 Task: Search for a specific task in Outlook using the search bar.
Action: Mouse moved to (18, 160)
Screenshot: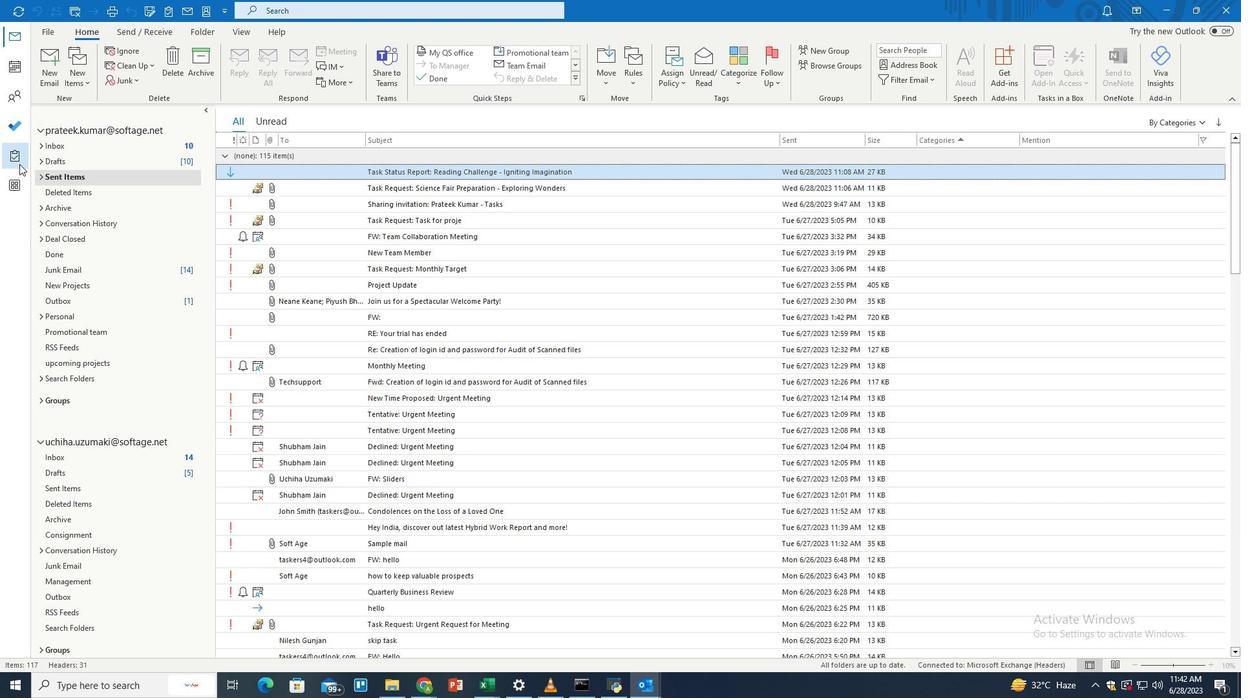 
Action: Mouse pressed left at (18, 160)
Screenshot: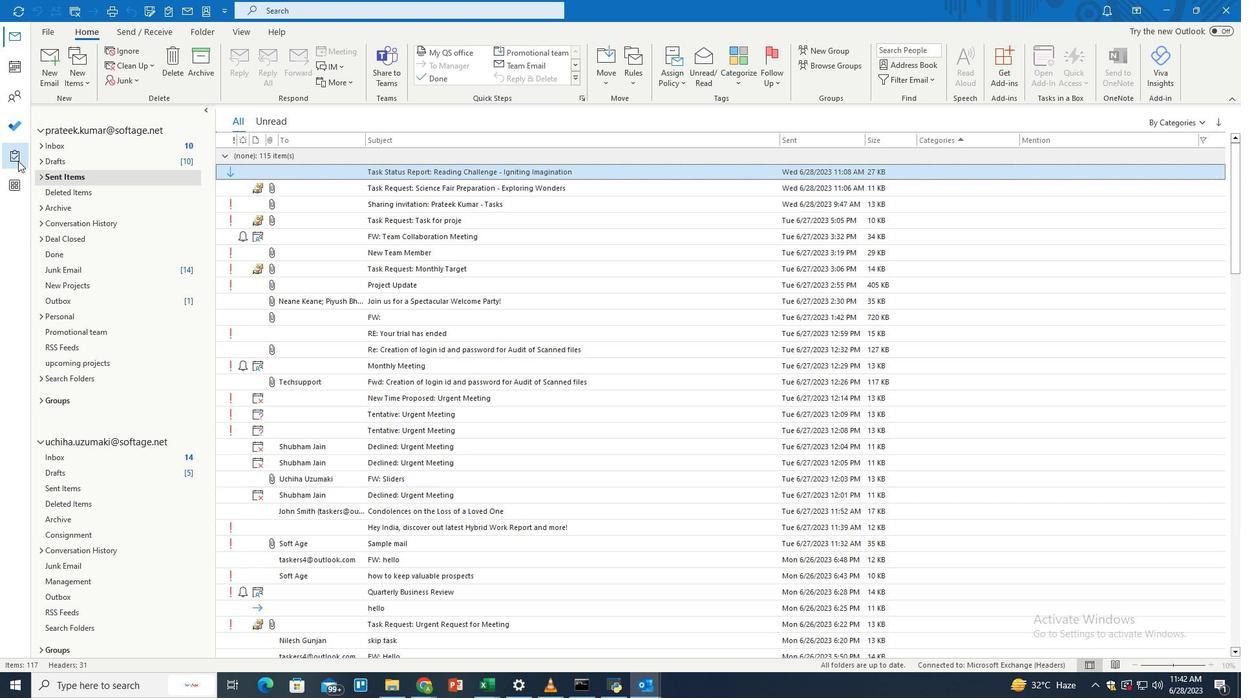 
Action: Mouse moved to (473, 10)
Screenshot: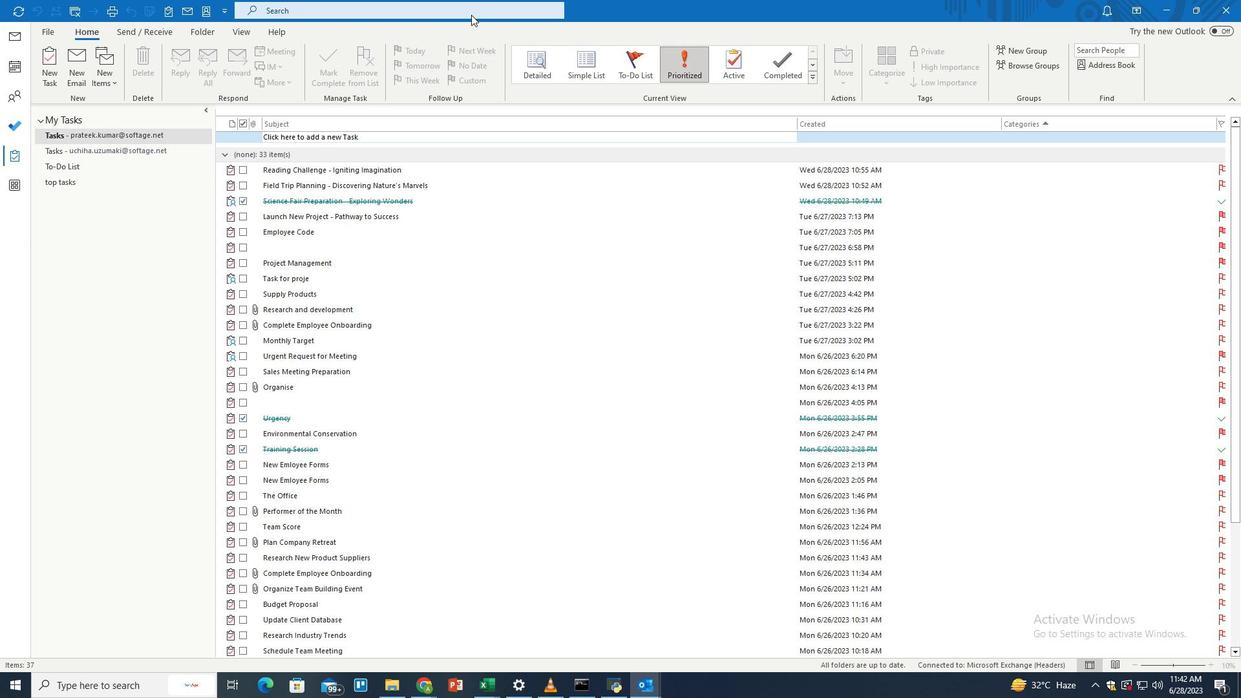 
Action: Mouse pressed left at (473, 10)
Screenshot: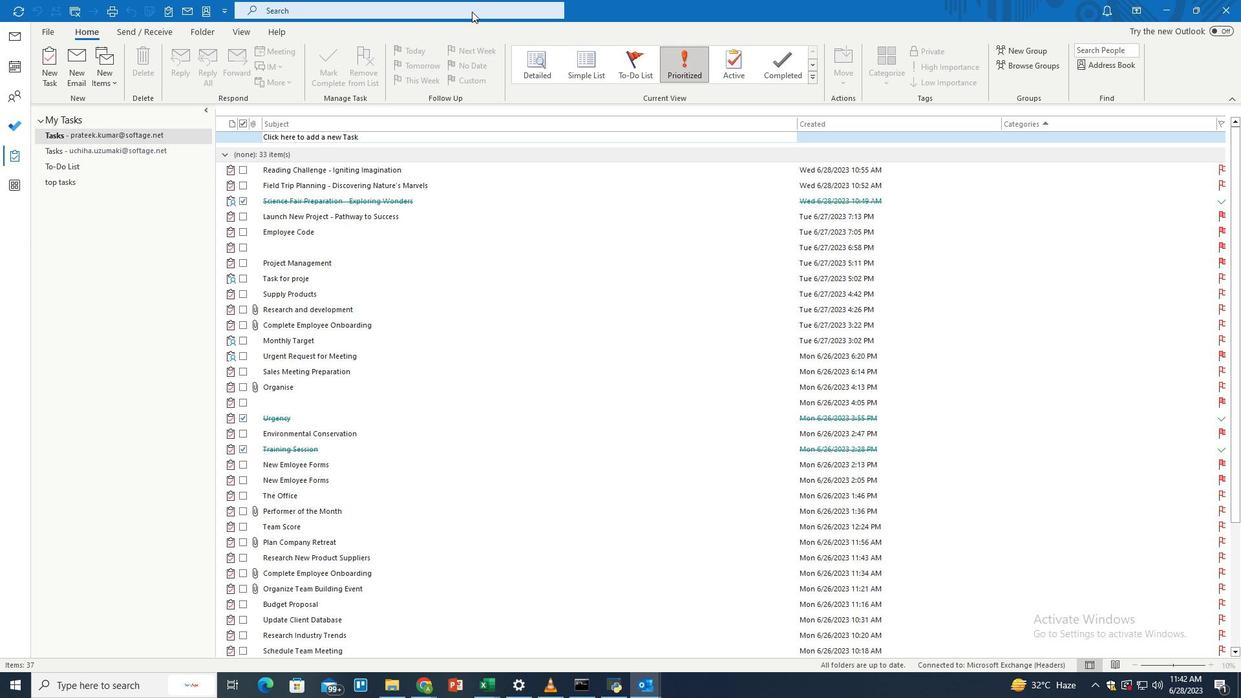 
Action: Mouse moved to (601, 11)
Screenshot: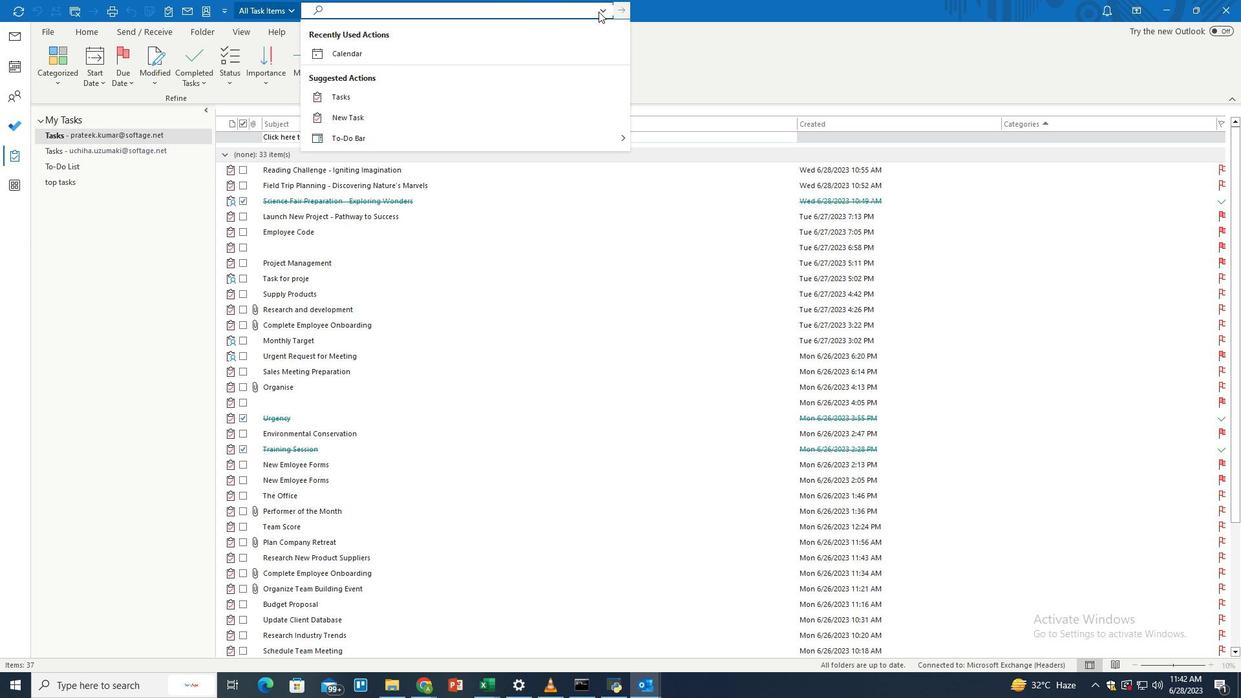 
Action: Mouse pressed left at (601, 11)
Screenshot: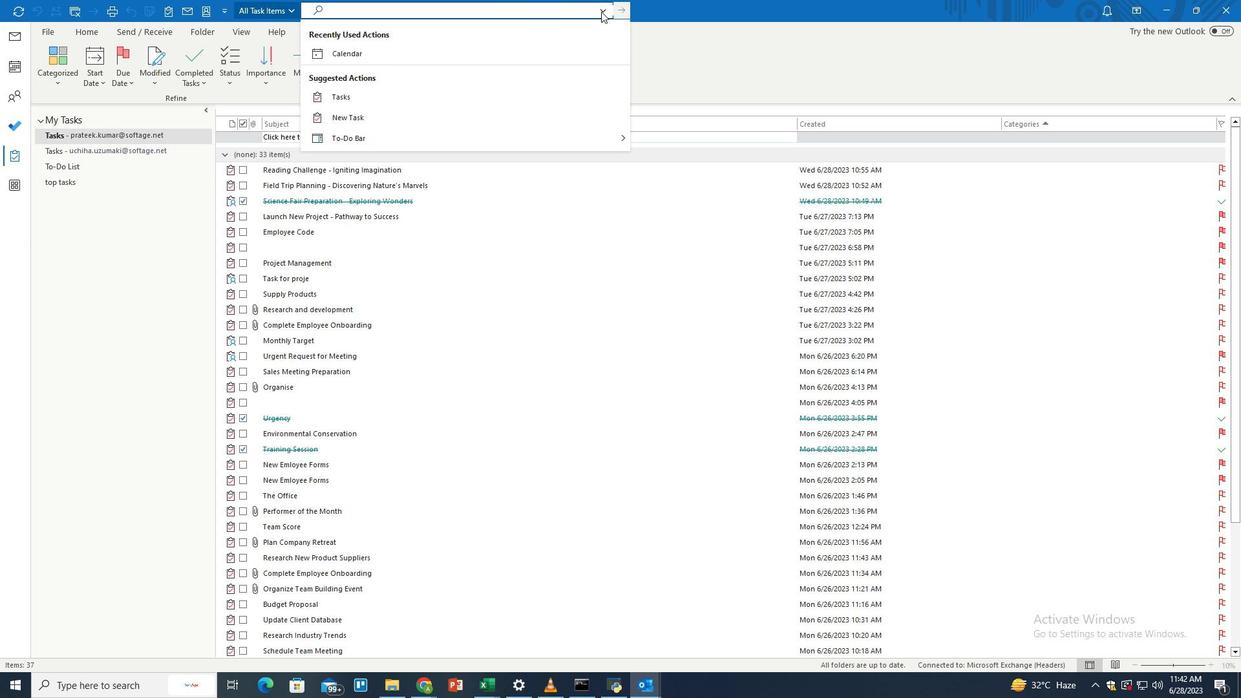
Action: Mouse moved to (544, 29)
Screenshot: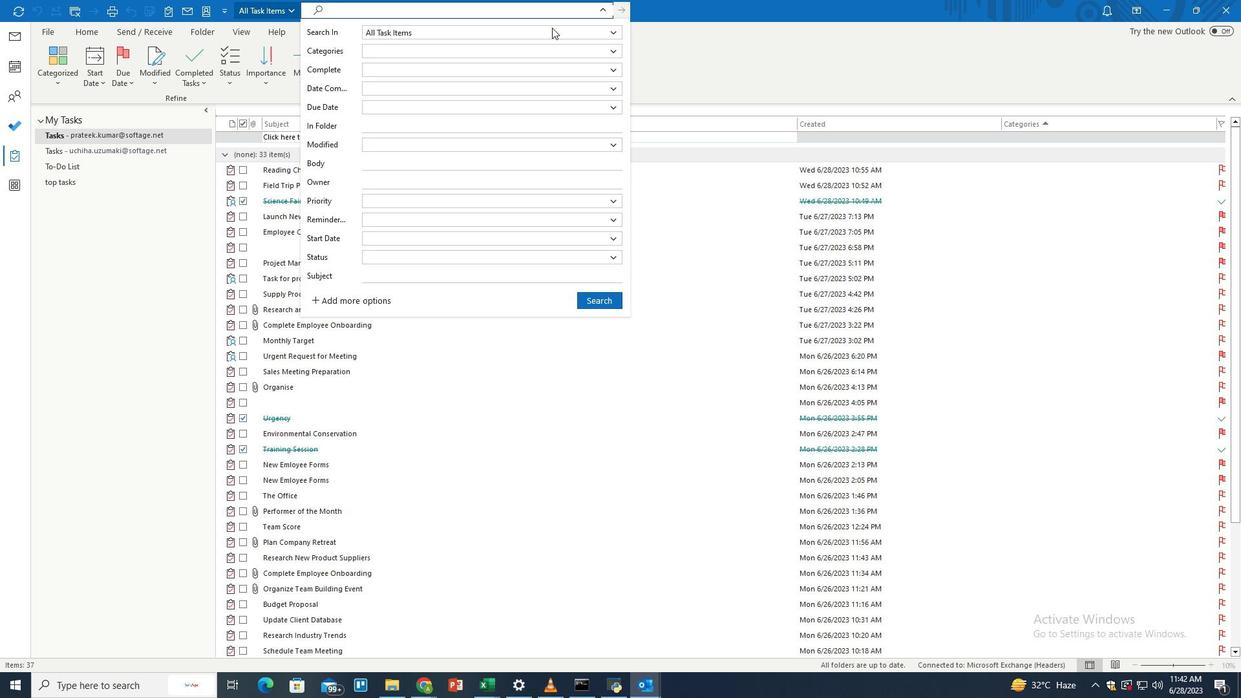 
Action: Mouse pressed left at (544, 29)
Screenshot: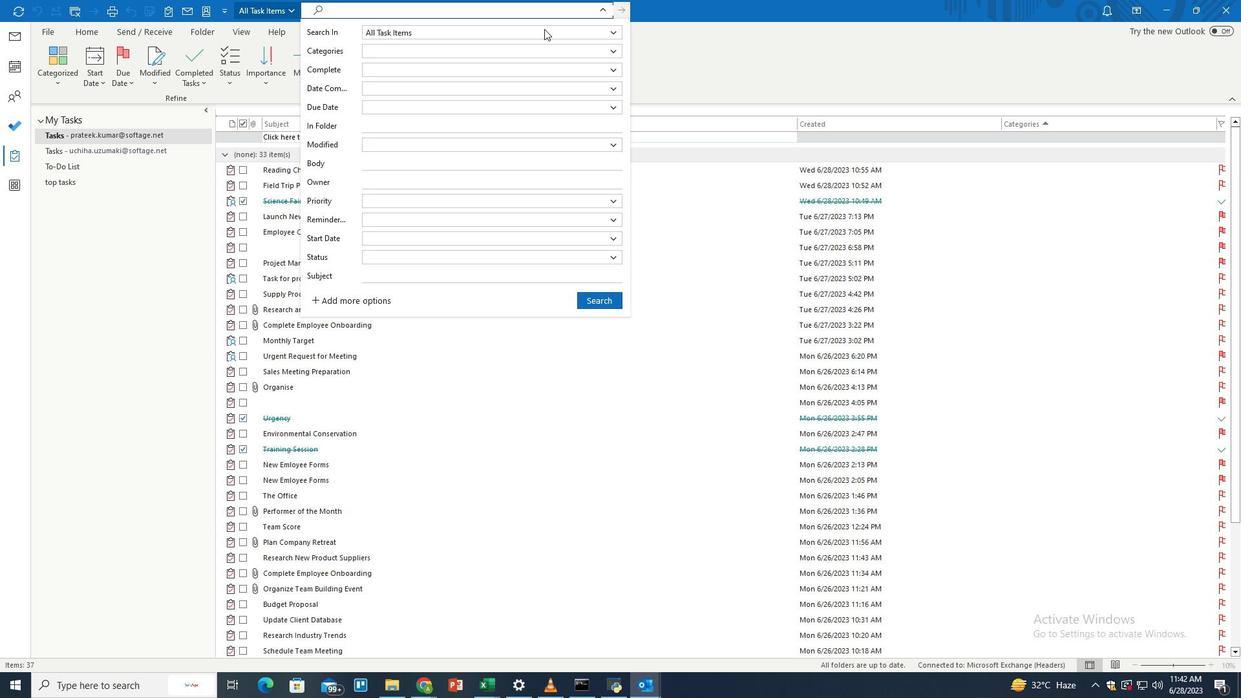 
Action: Mouse moved to (407, 71)
Screenshot: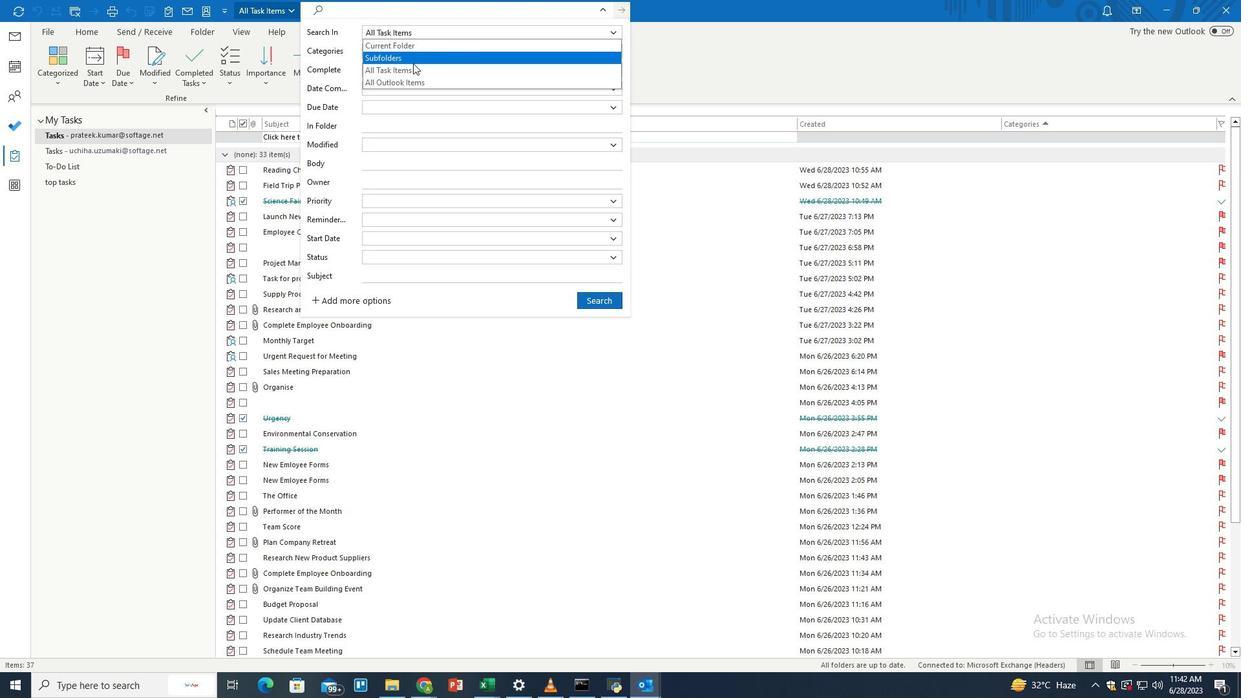 
Action: Mouse pressed left at (407, 71)
Screenshot: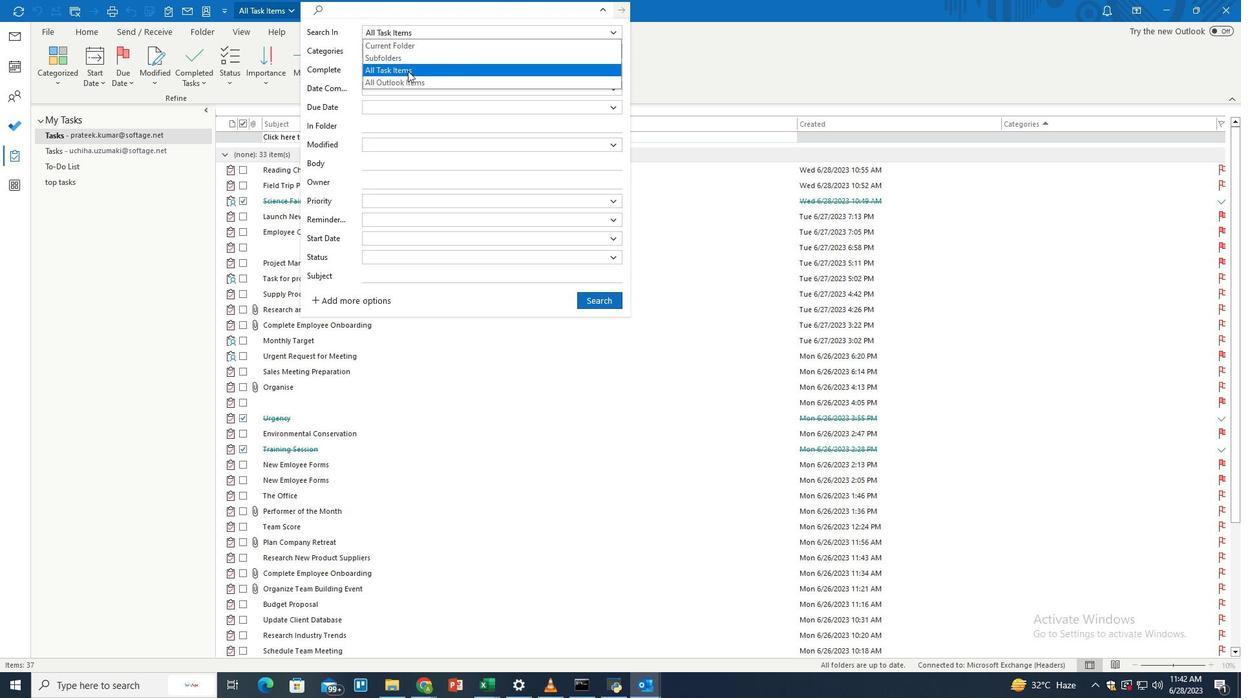 
Action: Mouse moved to (376, 202)
Screenshot: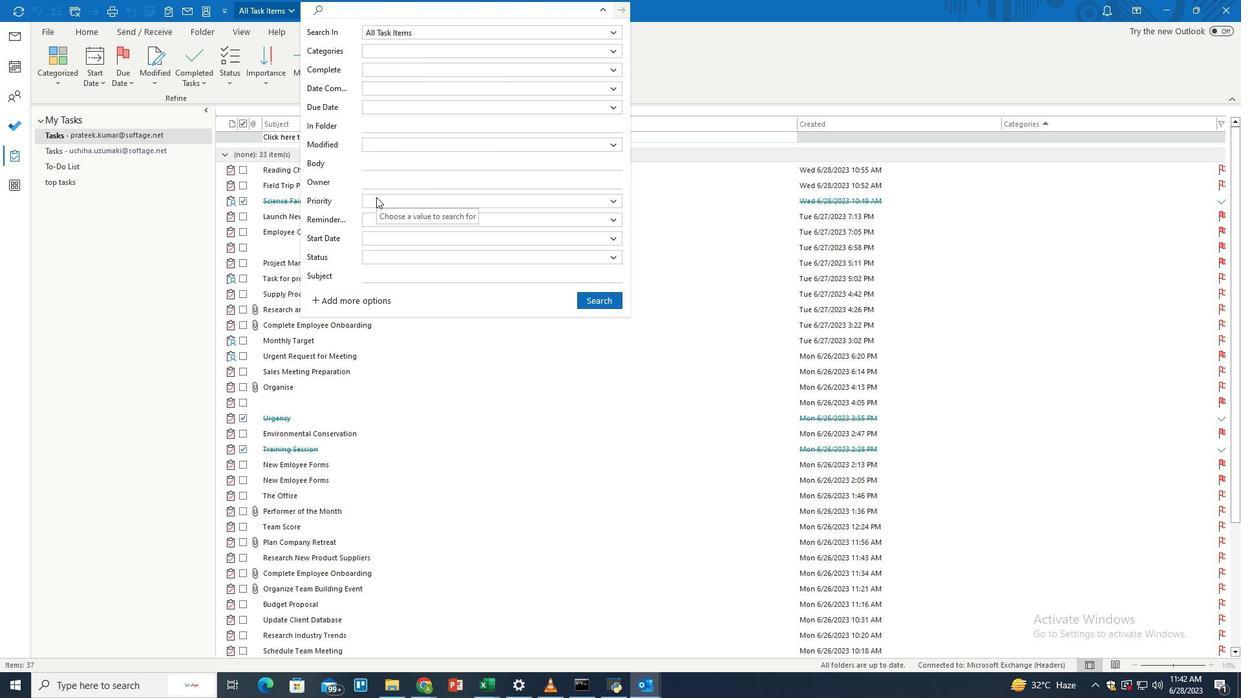 
Action: Mouse pressed left at (376, 202)
Screenshot: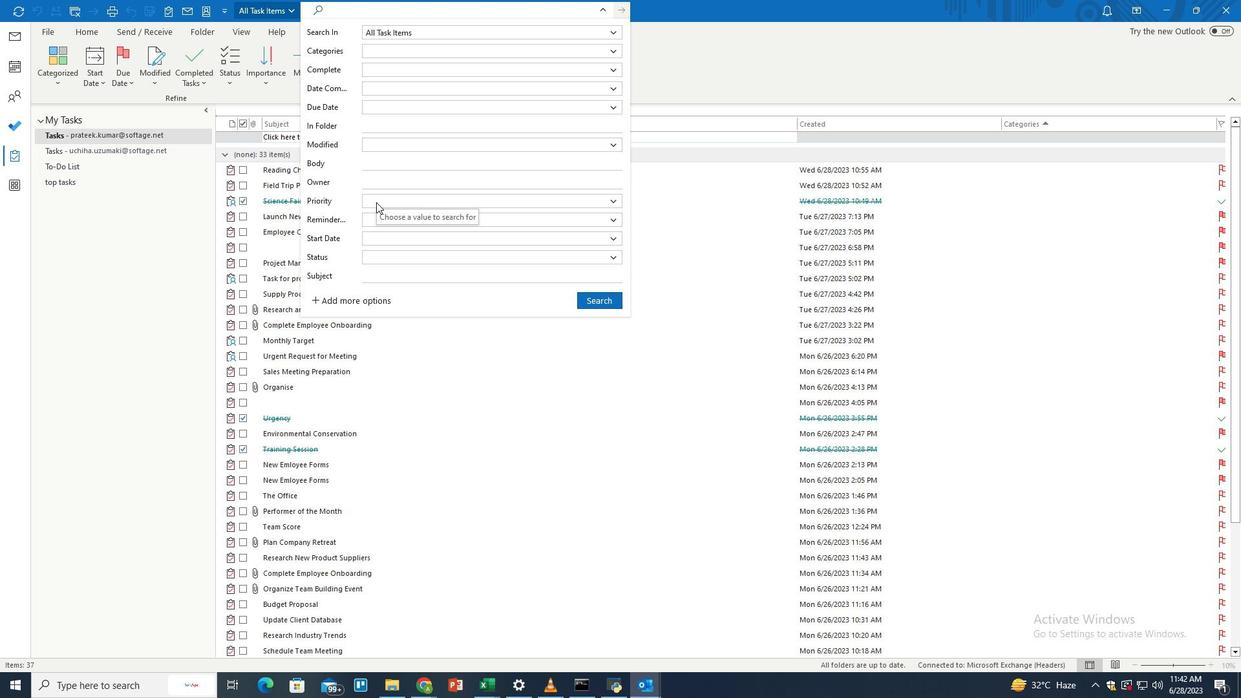 
Action: Mouse moved to (377, 231)
Screenshot: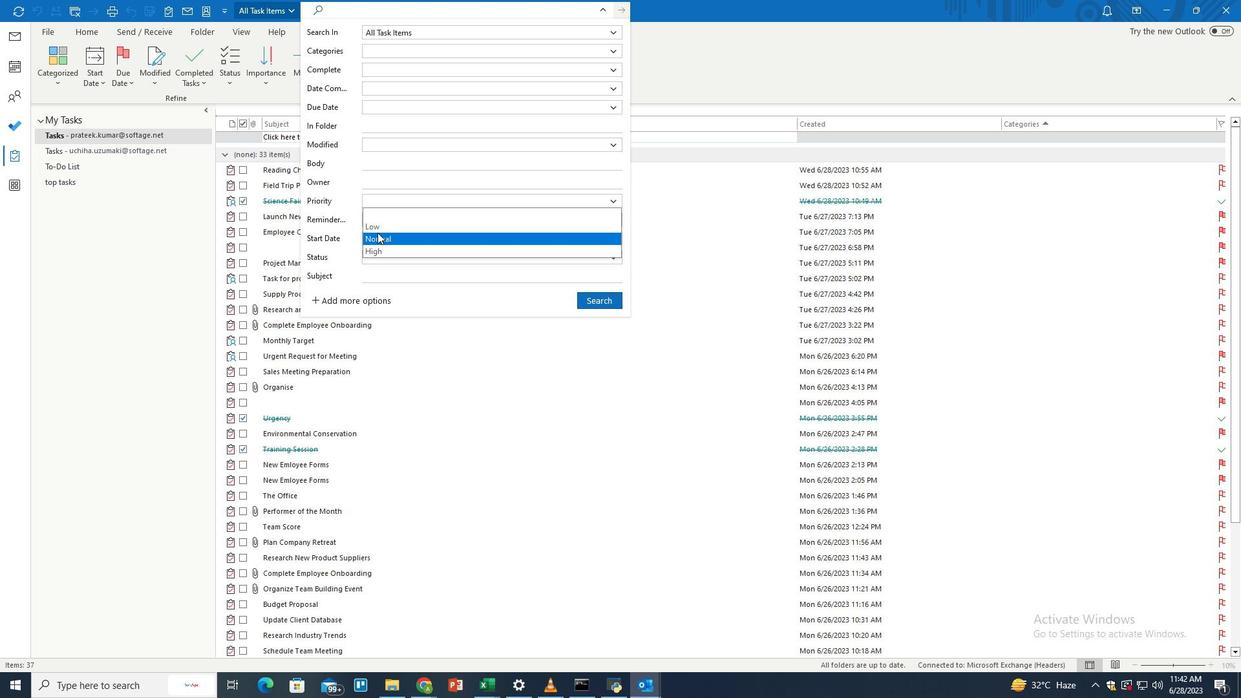
Action: Mouse pressed left at (377, 231)
Screenshot: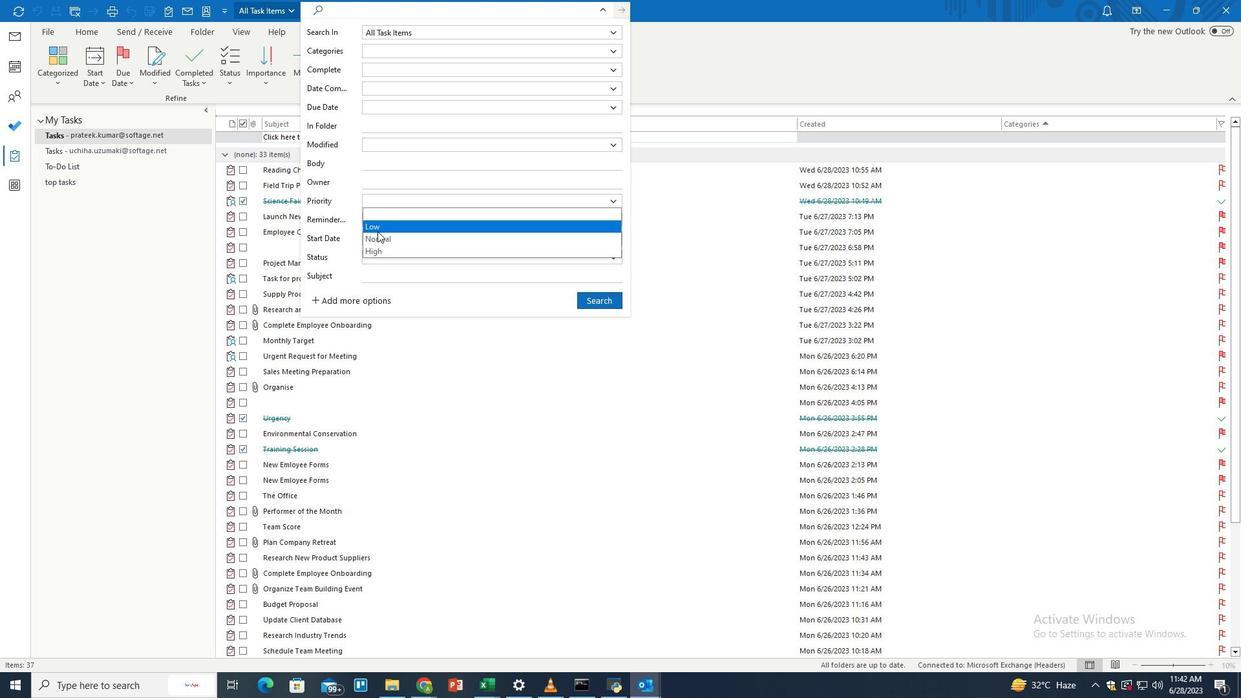 
Action: Mouse moved to (601, 298)
Screenshot: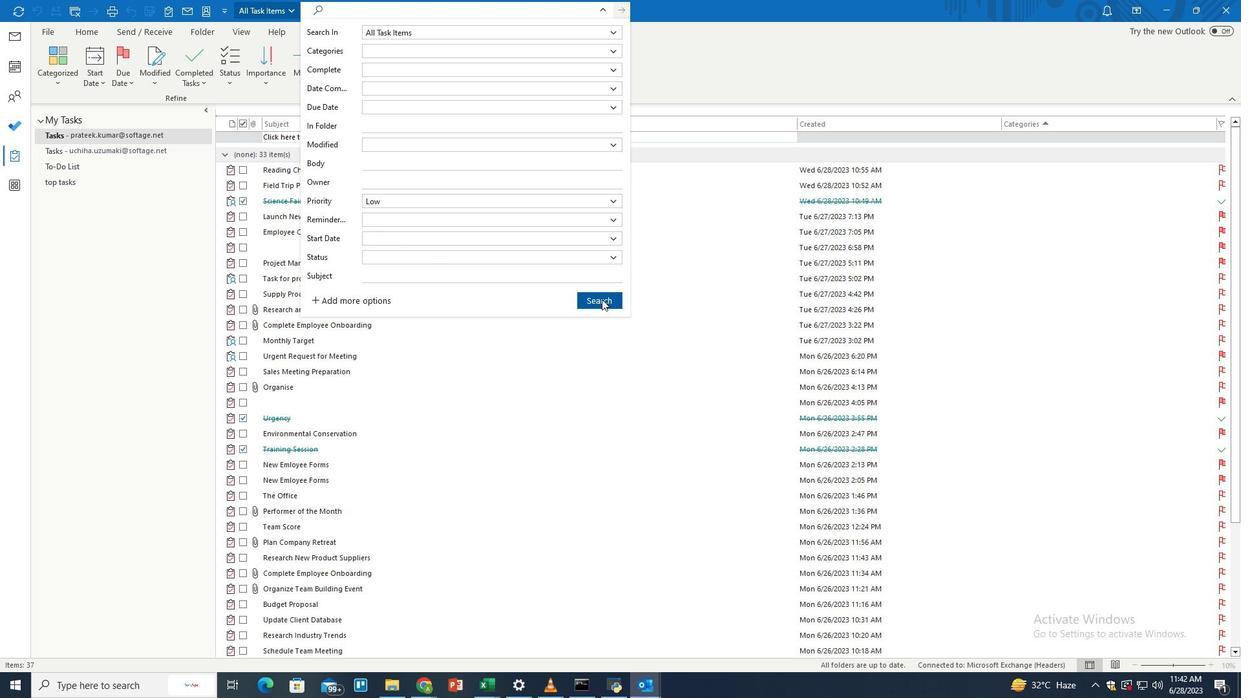 
Action: Mouse pressed left at (601, 298)
Screenshot: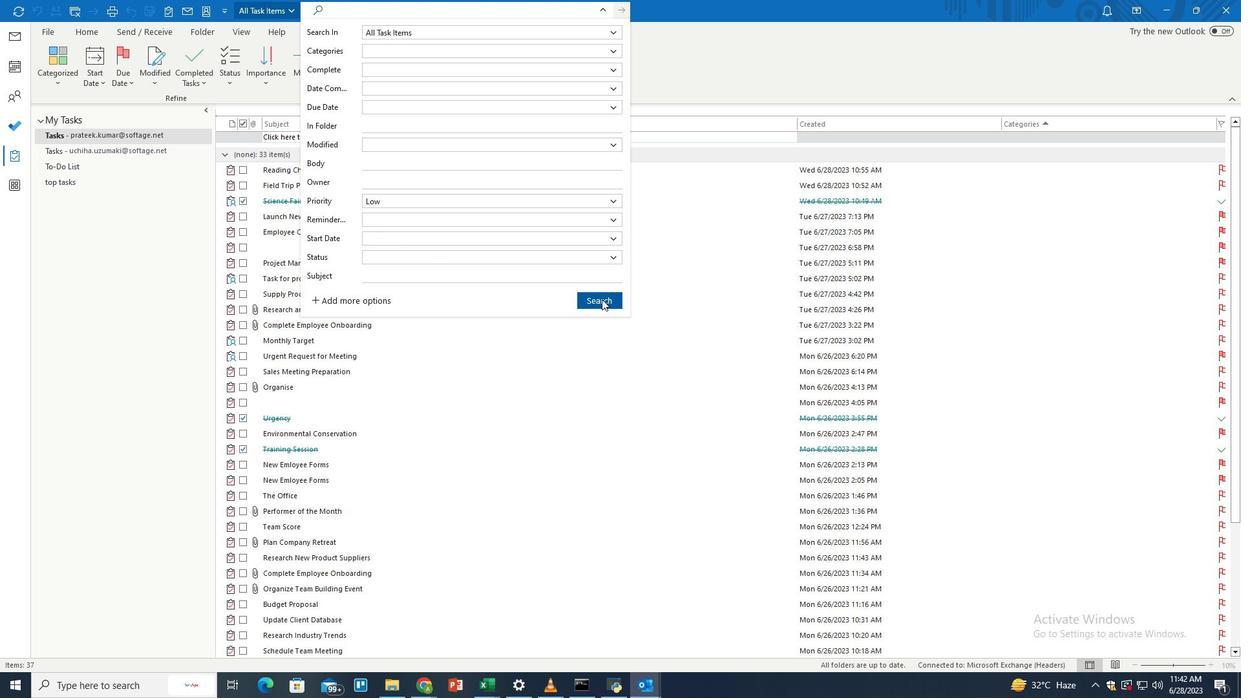 
